 Task: Add the task  Create a new online platform for online therapy sessions to the section Fast & Furious in the project ArrowTech and add a Due Date to the respective task as 2023/09/17
Action: Mouse moved to (57, 280)
Screenshot: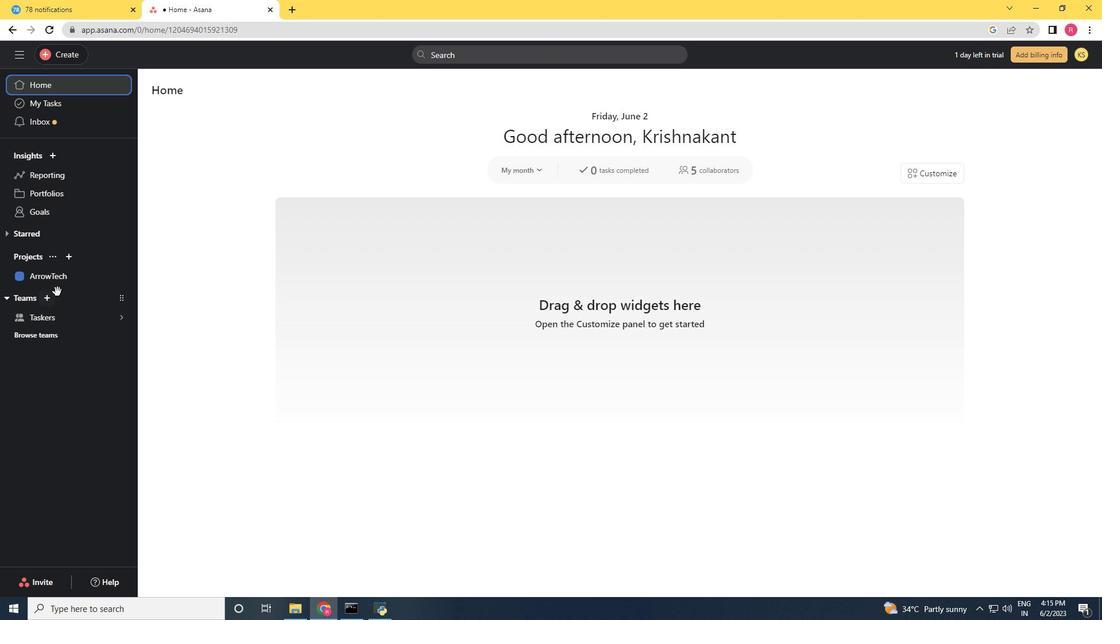 
Action: Mouse pressed left at (57, 280)
Screenshot: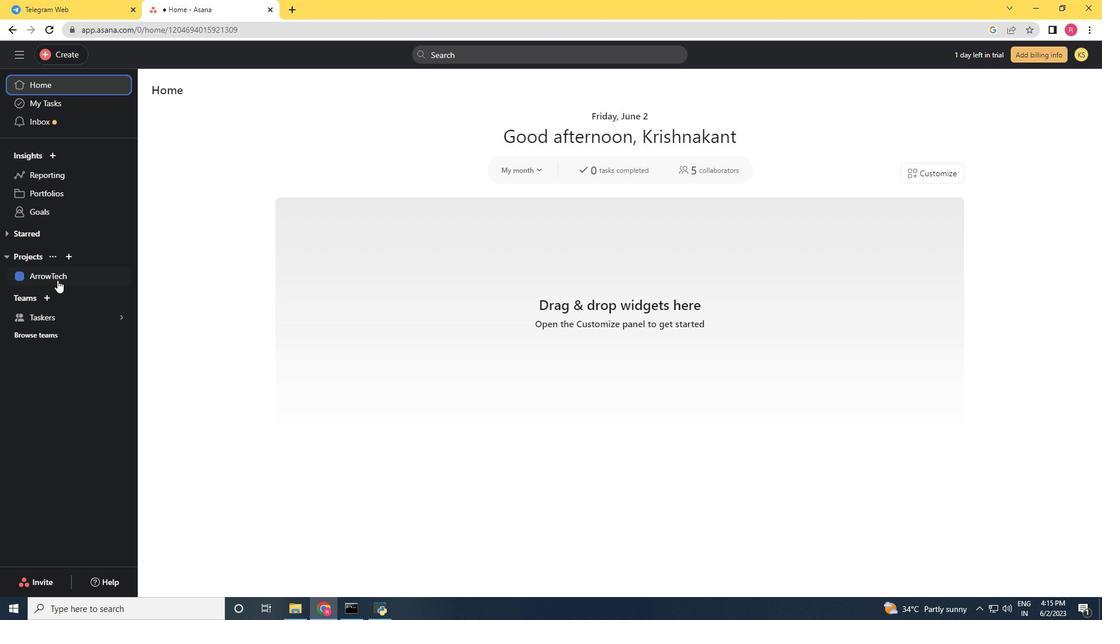 
Action: Mouse moved to (615, 342)
Screenshot: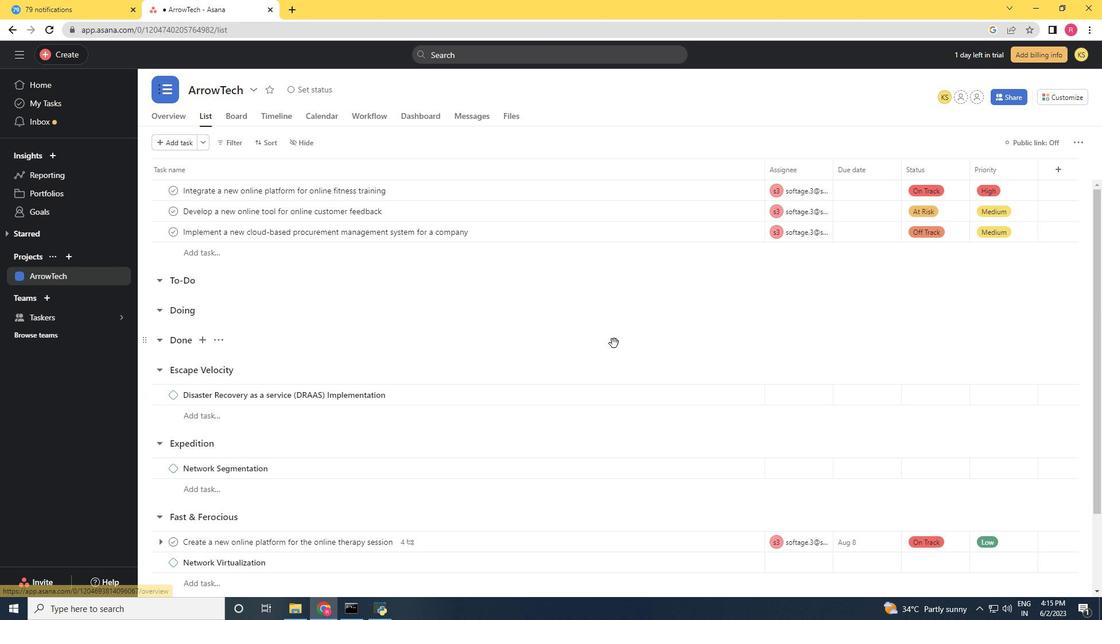 
Action: Mouse scrolled (615, 342) with delta (0, 0)
Screenshot: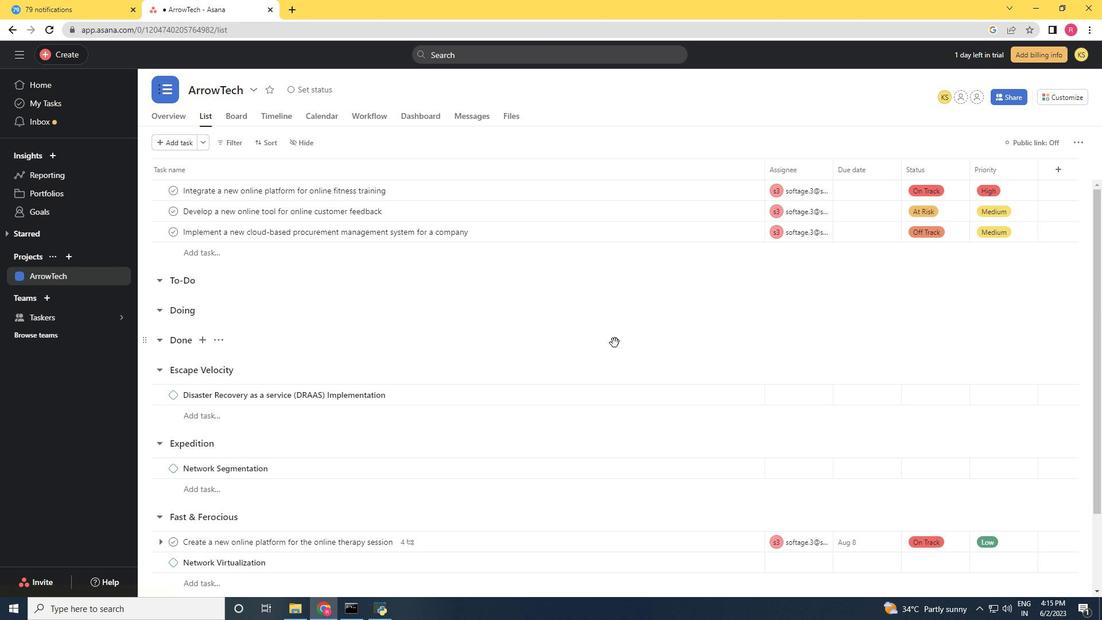 
Action: Mouse moved to (615, 343)
Screenshot: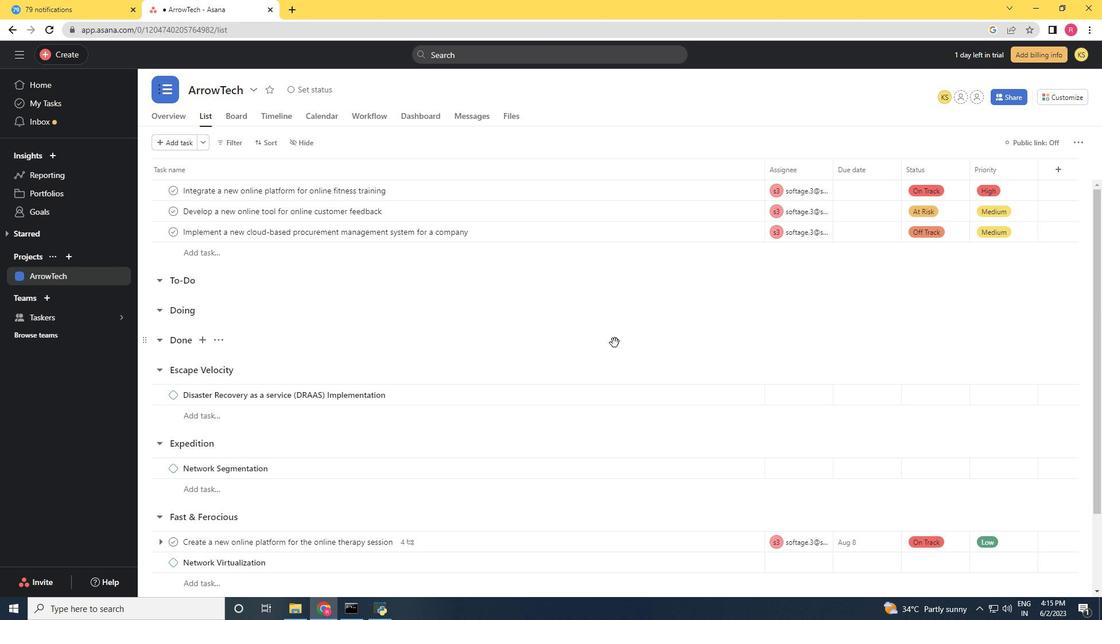 
Action: Mouse scrolled (615, 342) with delta (0, 0)
Screenshot: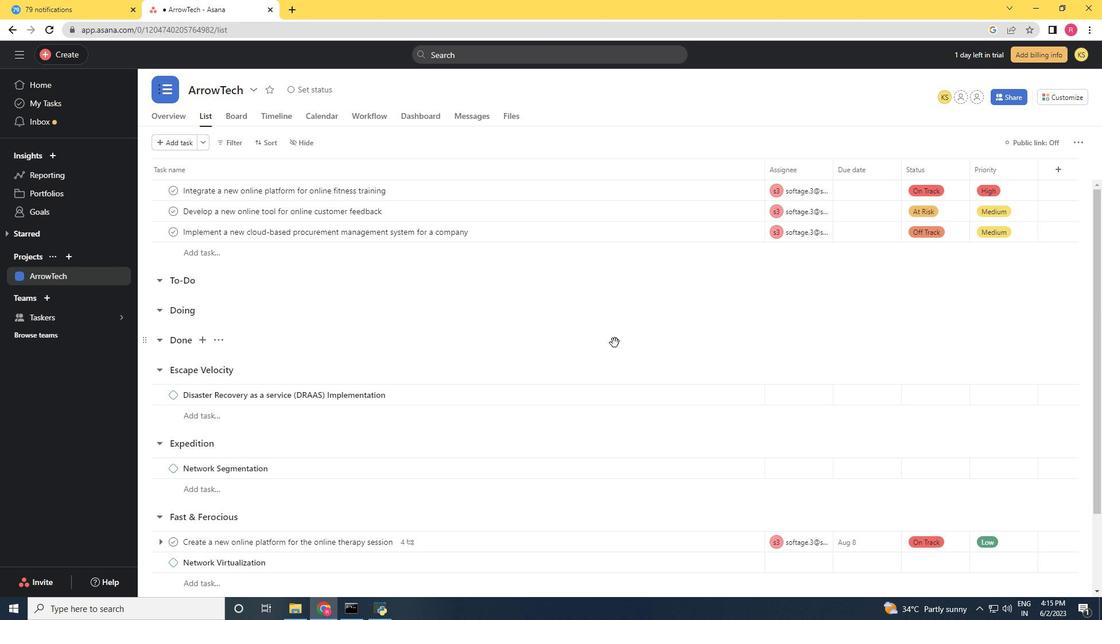 
Action: Mouse moved to (615, 346)
Screenshot: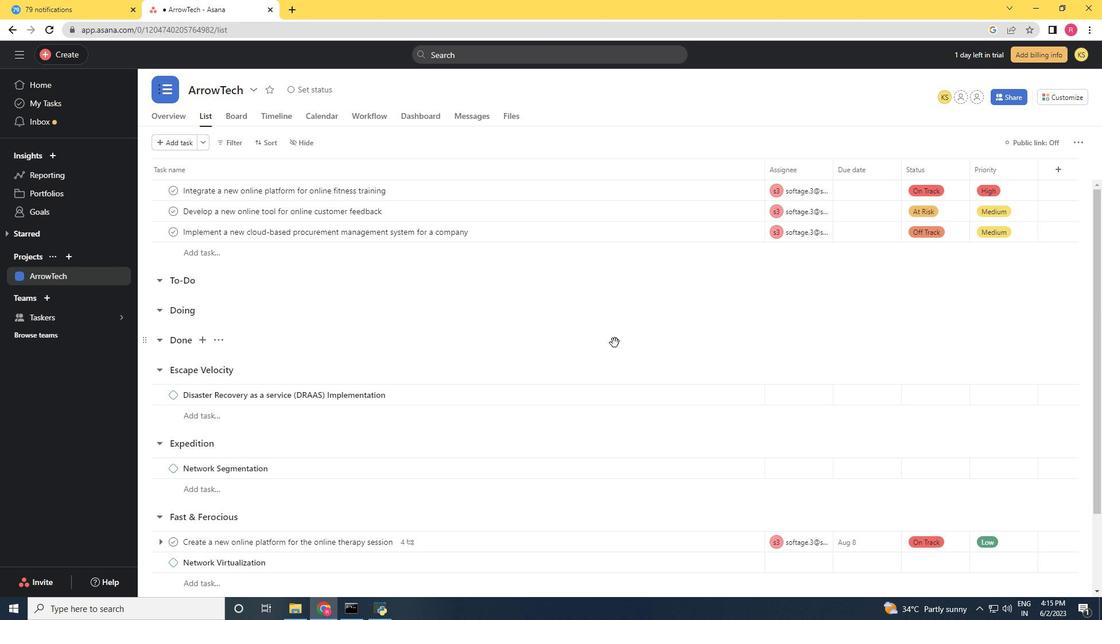 
Action: Mouse scrolled (615, 346) with delta (0, 0)
Screenshot: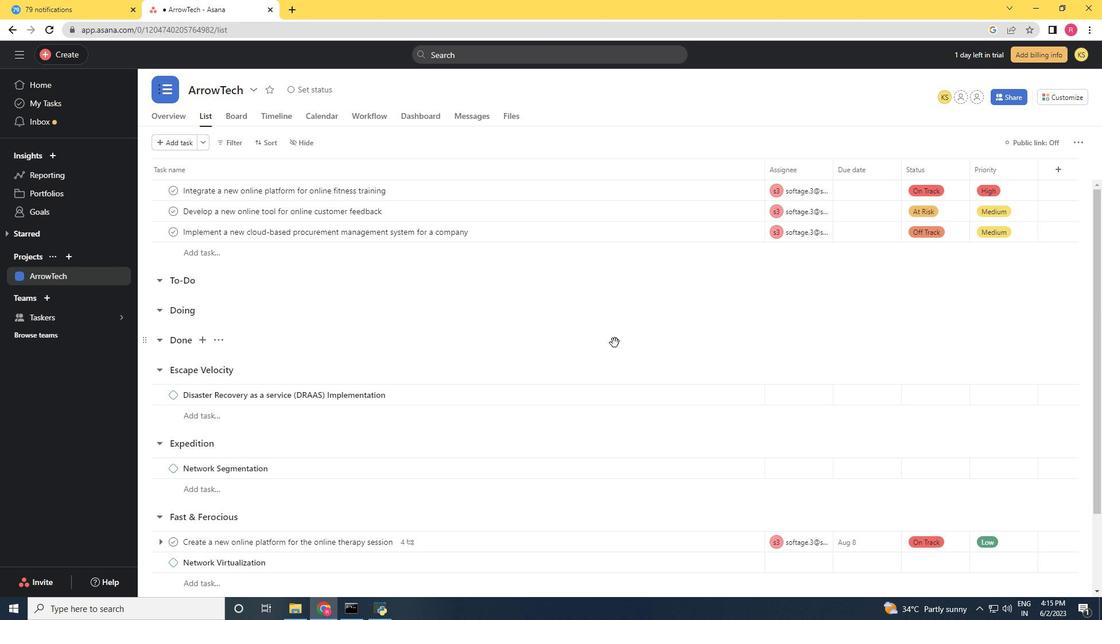 
Action: Mouse moved to (614, 349)
Screenshot: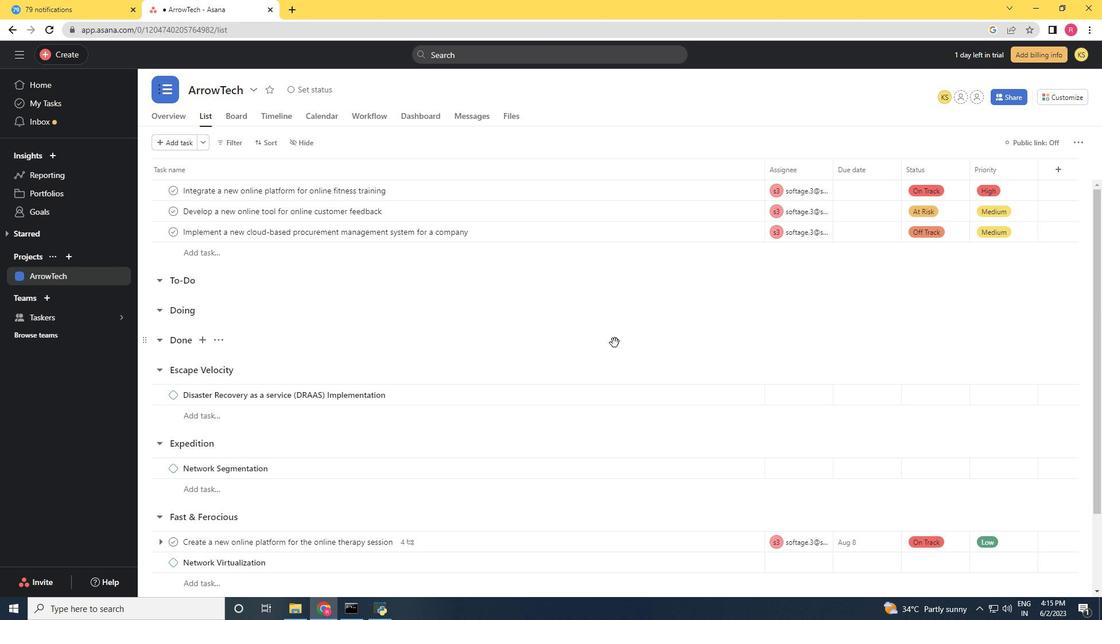 
Action: Mouse scrolled (614, 349) with delta (0, 0)
Screenshot: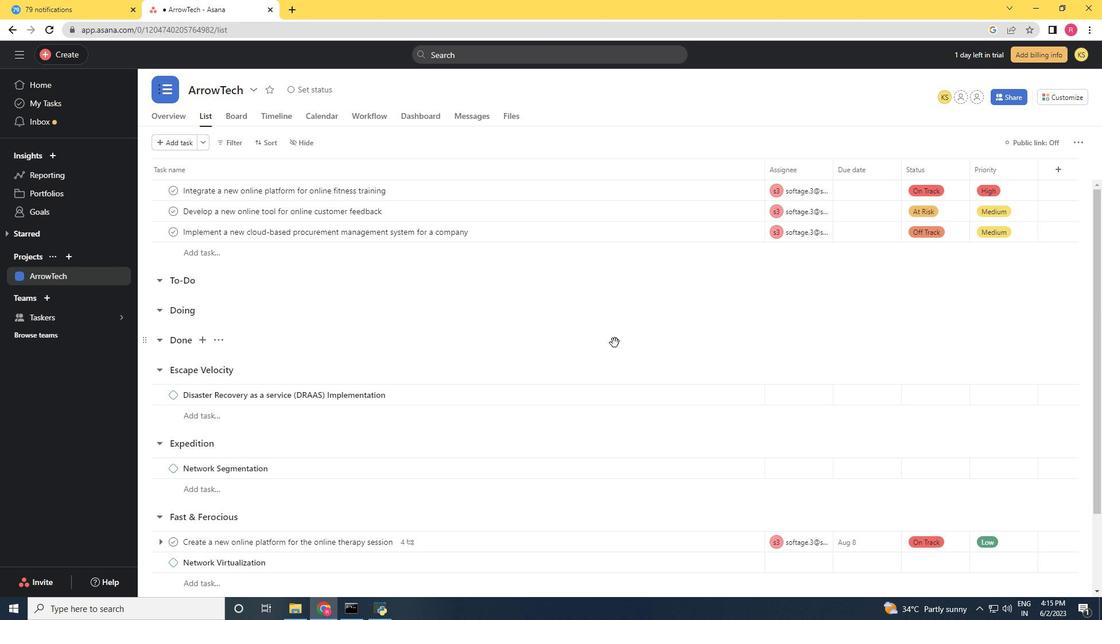 
Action: Mouse moved to (734, 446)
Screenshot: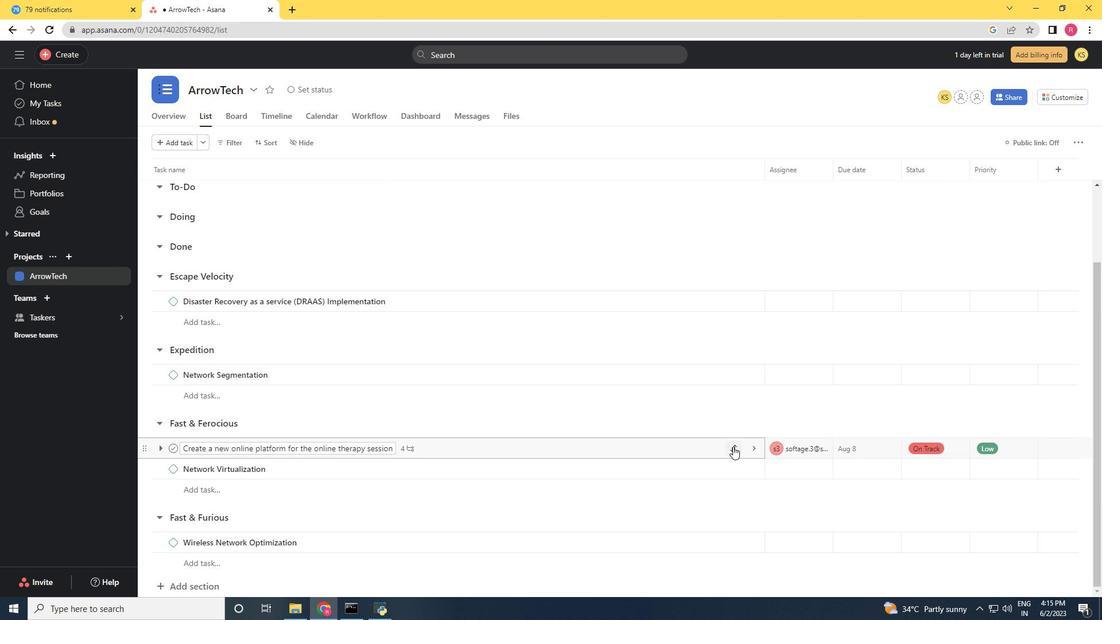 
Action: Mouse pressed left at (734, 446)
Screenshot: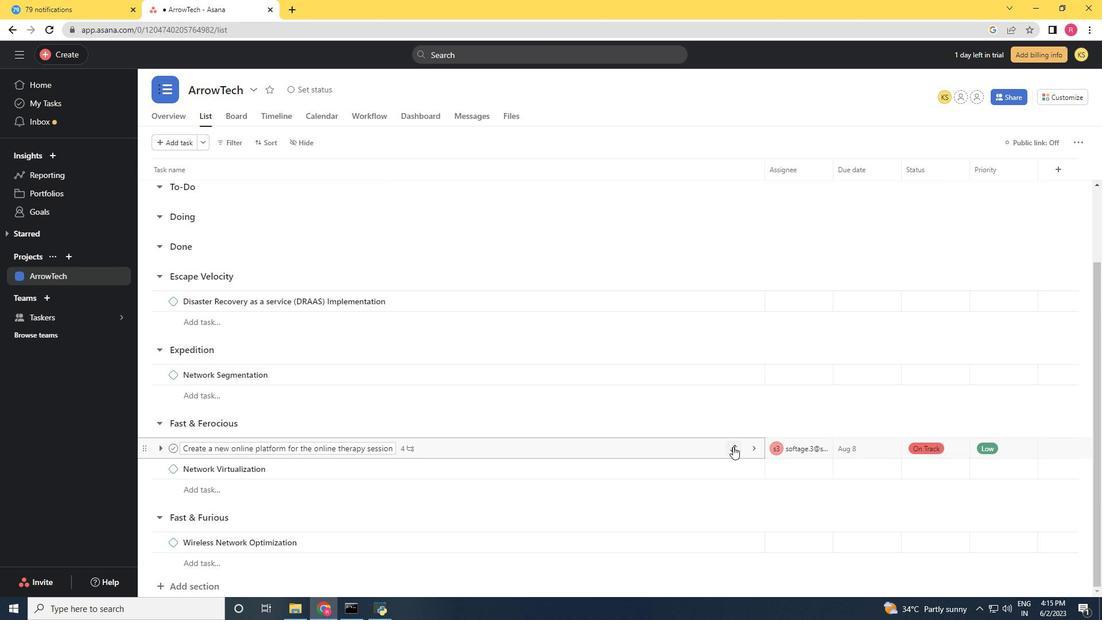 
Action: Mouse moved to (707, 431)
Screenshot: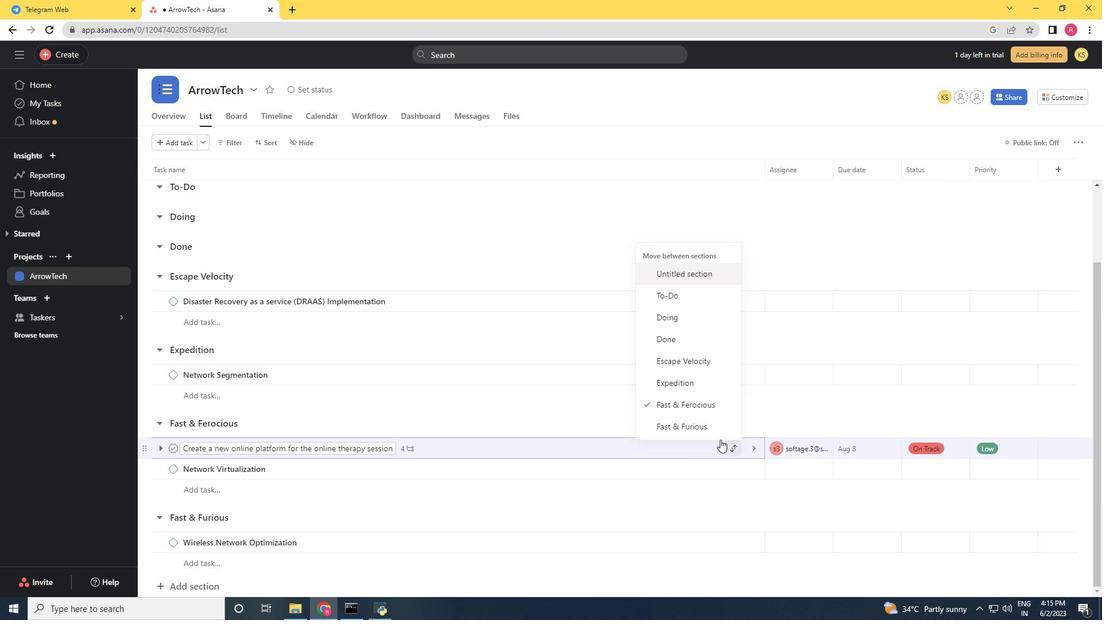
Action: Mouse pressed left at (707, 431)
Screenshot: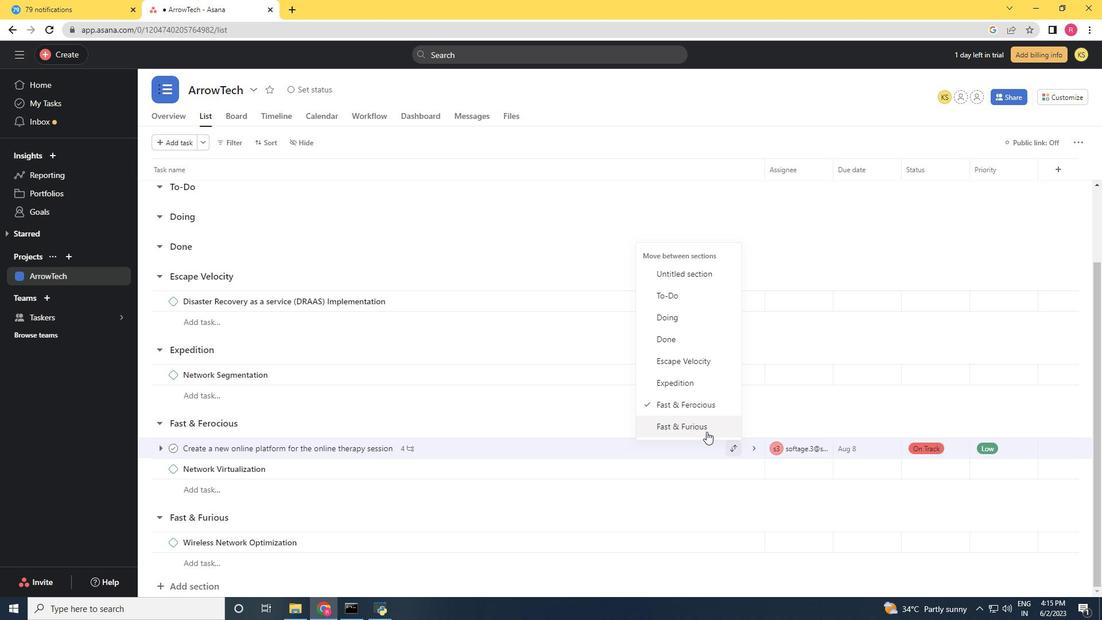 
Action: Mouse scrolled (707, 431) with delta (0, 0)
Screenshot: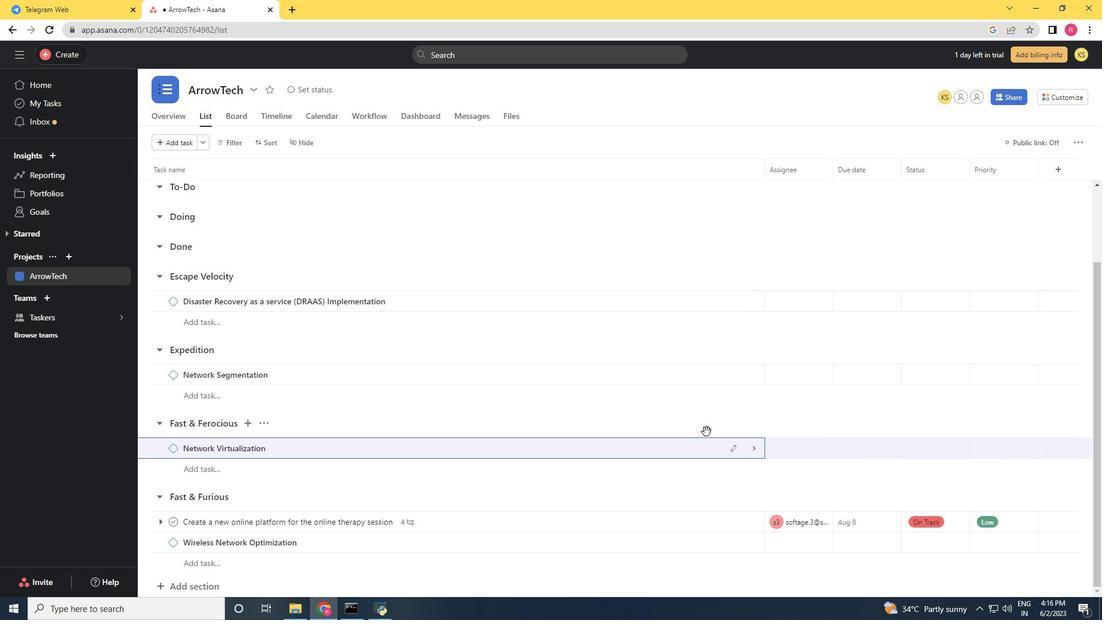 
Action: Mouse scrolled (707, 431) with delta (0, 0)
Screenshot: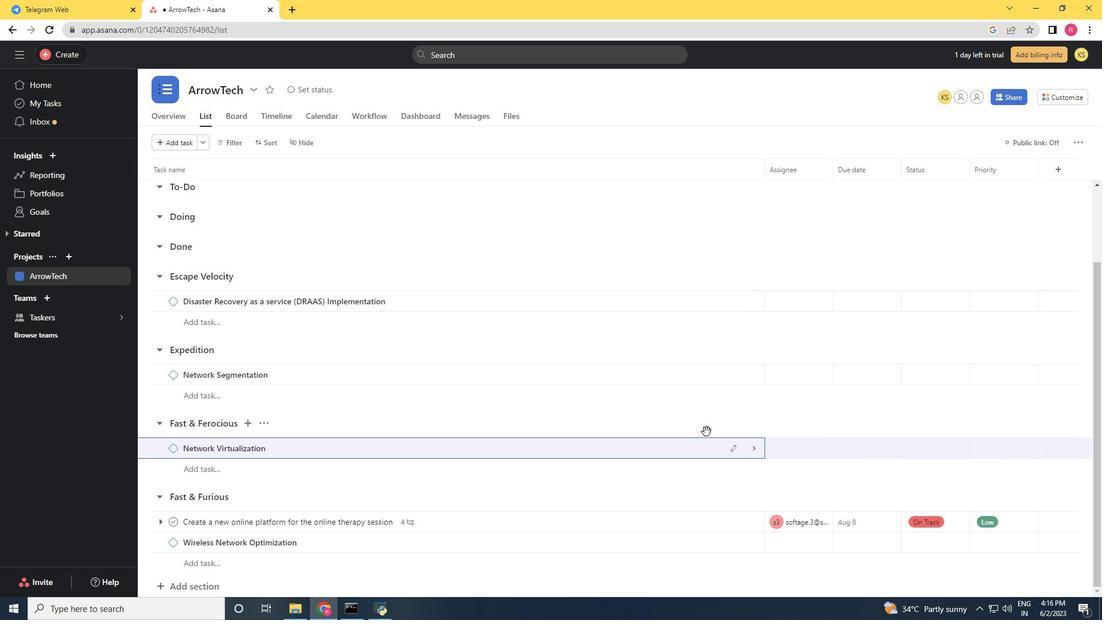 
Action: Mouse scrolled (707, 431) with delta (0, 0)
Screenshot: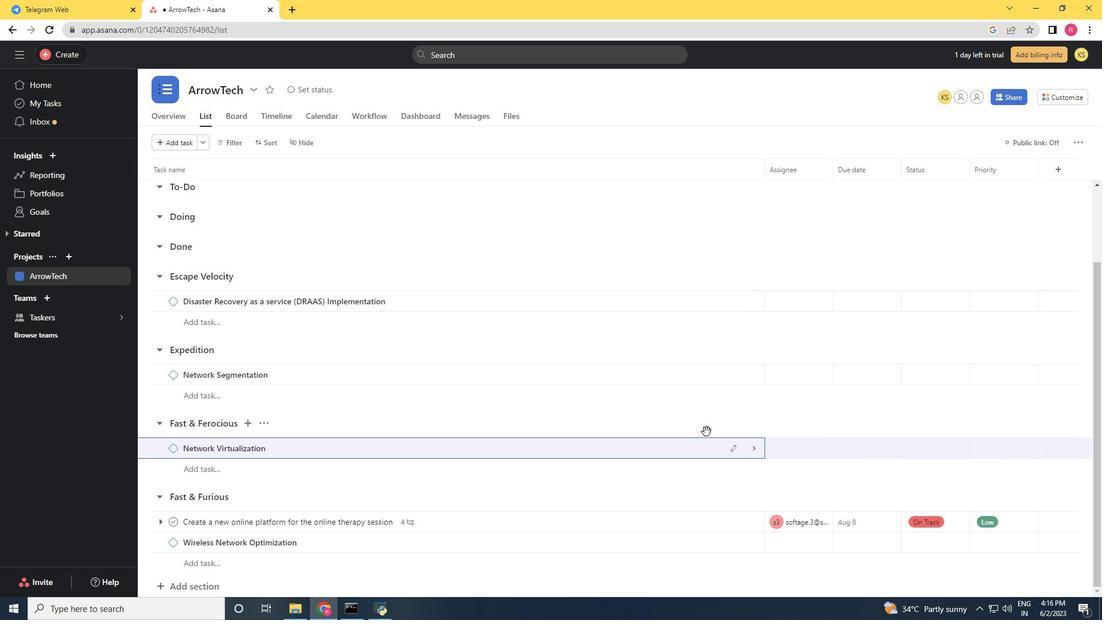 
Action: Mouse moved to (630, 523)
Screenshot: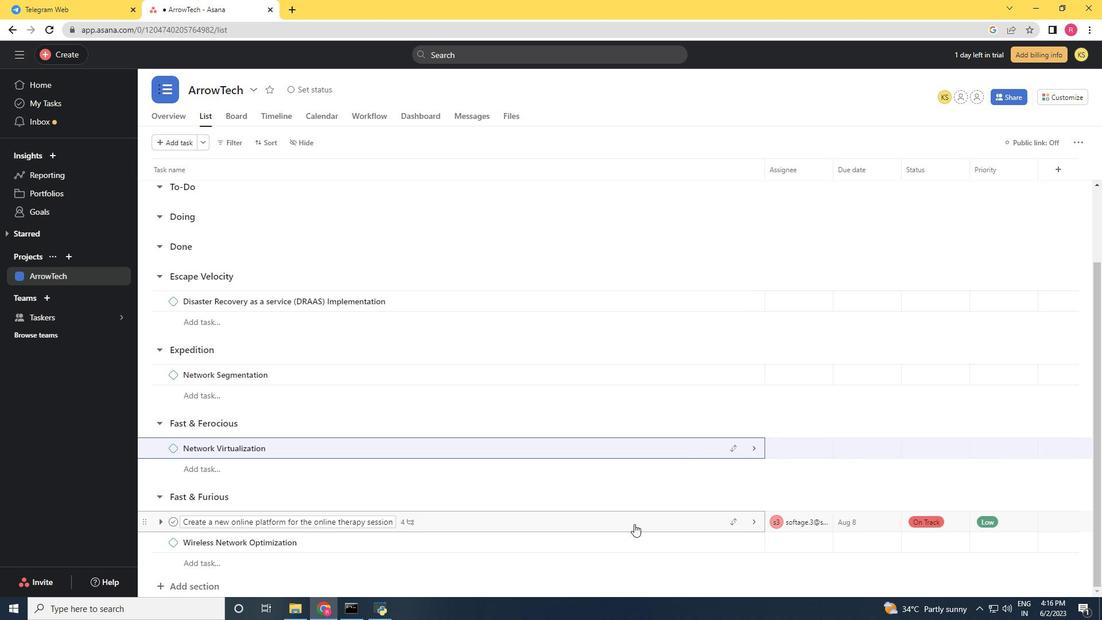 
Action: Mouse pressed left at (630, 523)
Screenshot: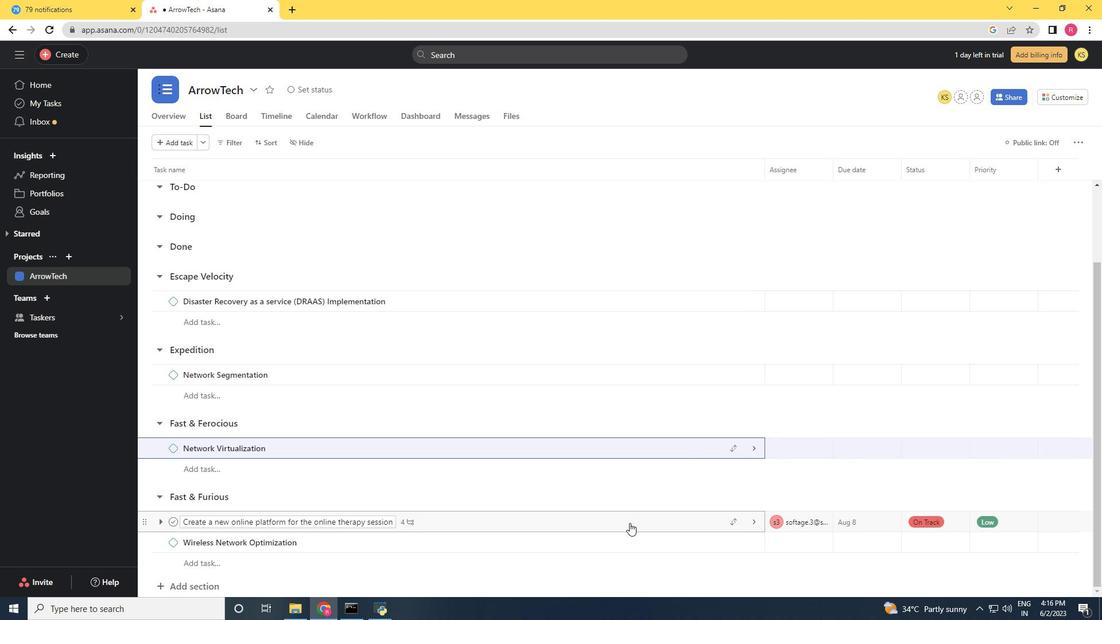 
Action: Mouse moved to (849, 249)
Screenshot: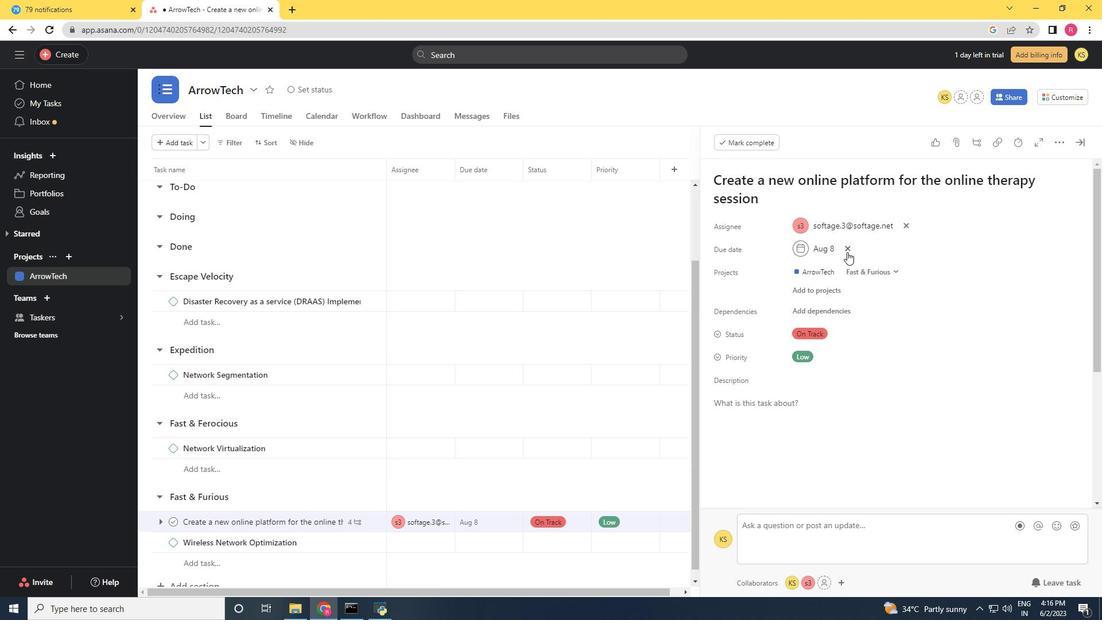 
Action: Mouse pressed left at (849, 249)
Screenshot: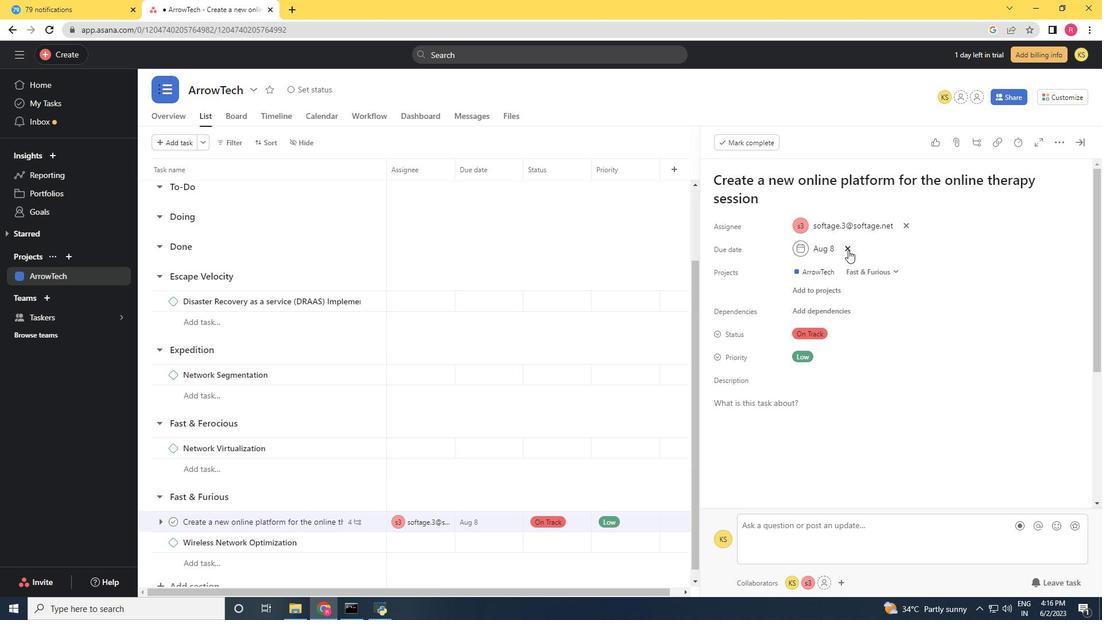
Action: Mouse moved to (827, 249)
Screenshot: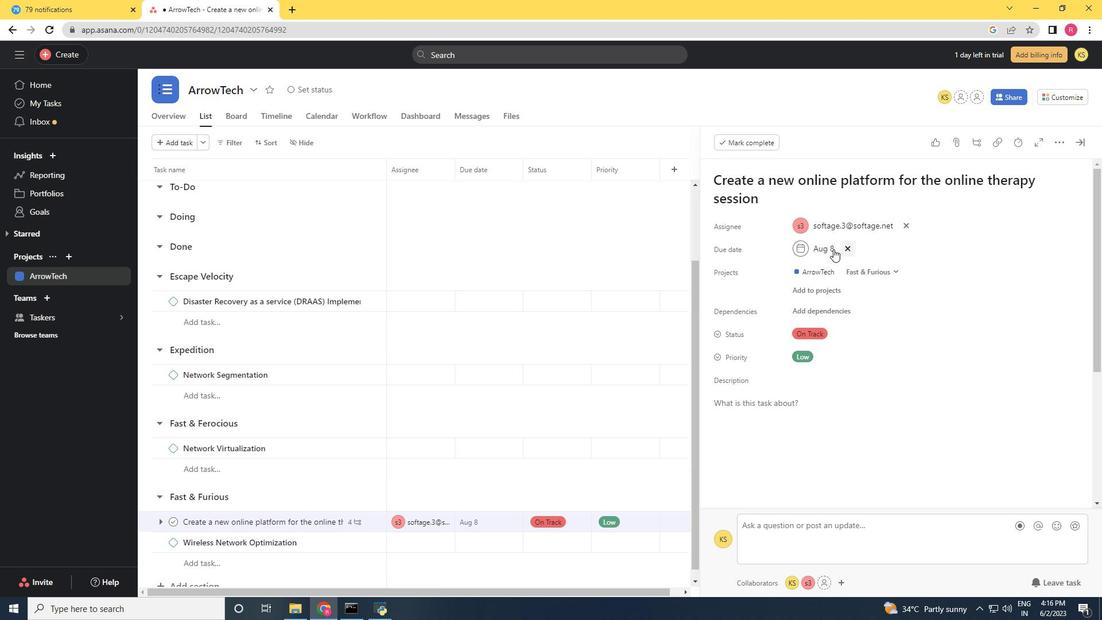 
Action: Mouse pressed left at (827, 249)
Screenshot: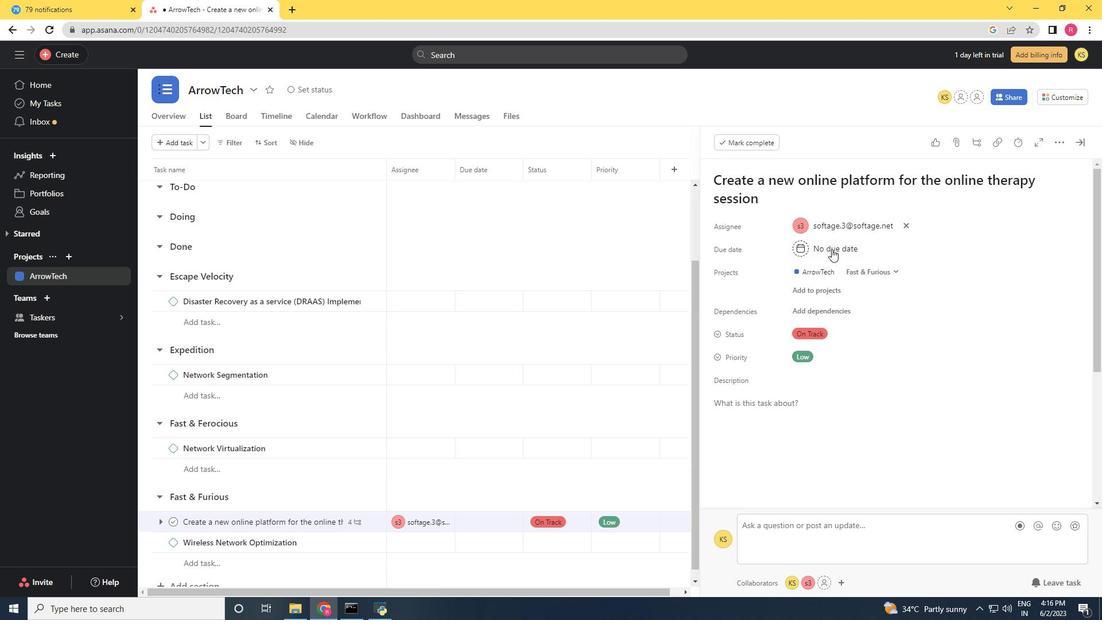 
Action: Mouse moved to (932, 302)
Screenshot: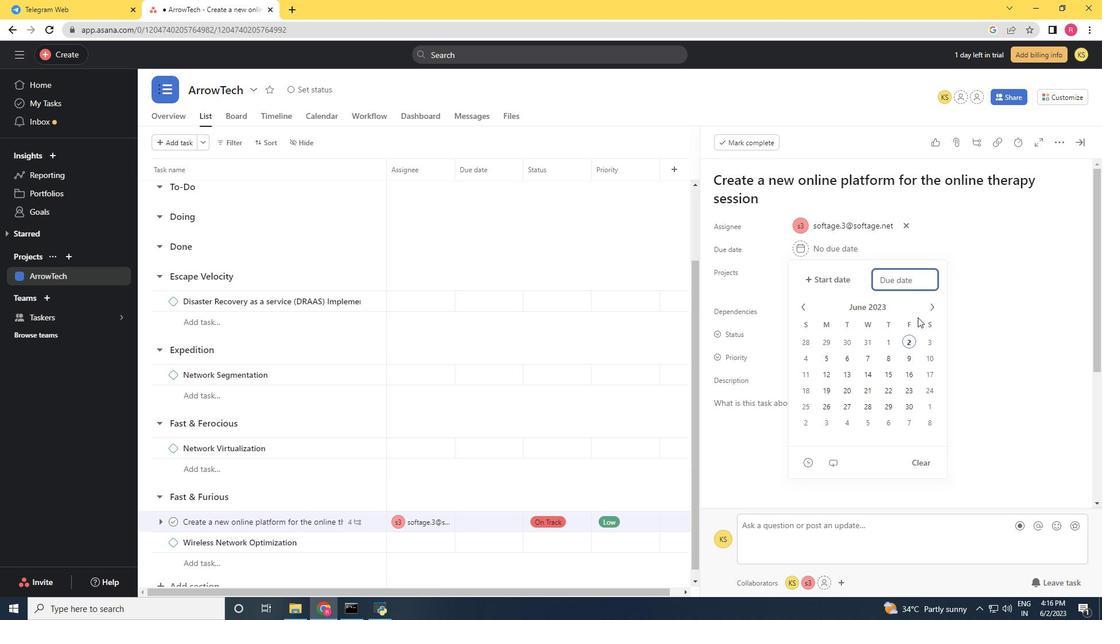
Action: Mouse pressed left at (932, 302)
Screenshot: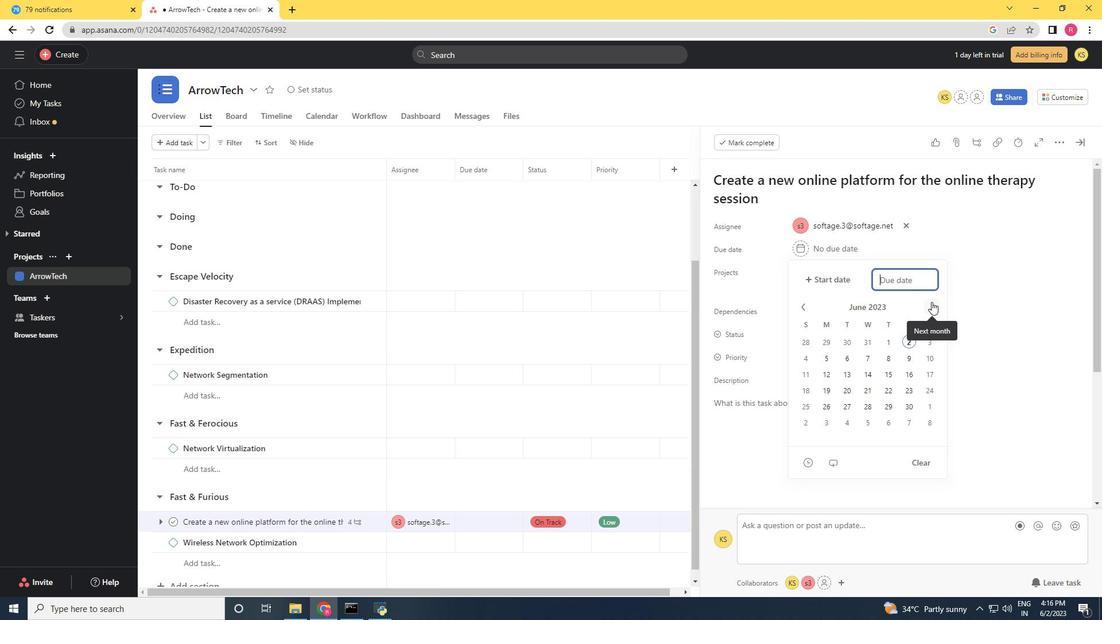 
Action: Mouse moved to (933, 302)
Screenshot: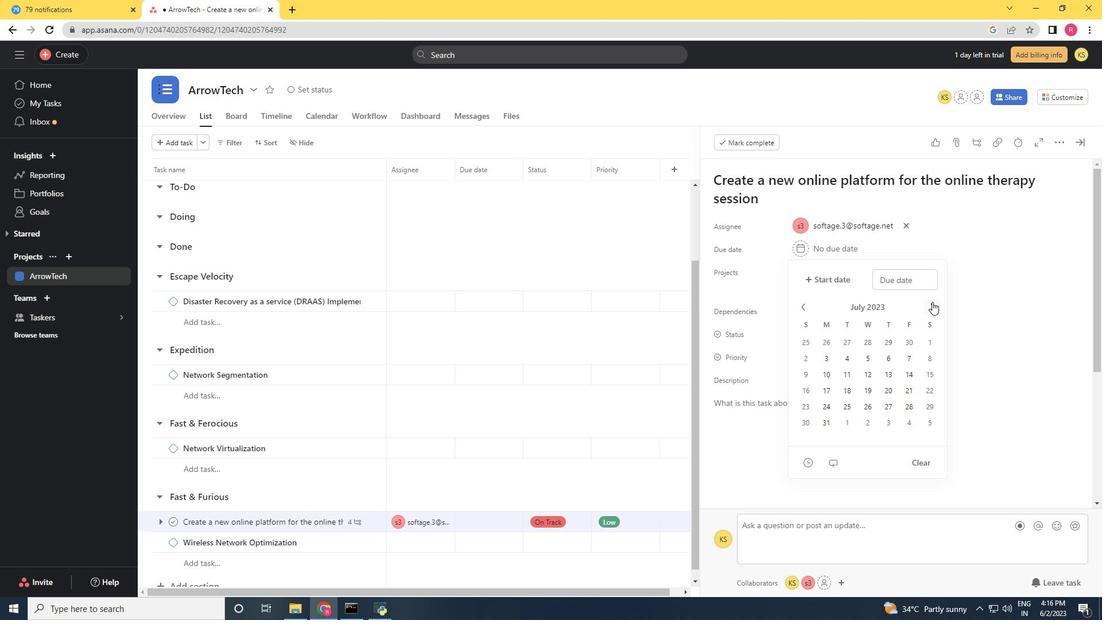 
Action: Mouse pressed left at (933, 302)
Screenshot: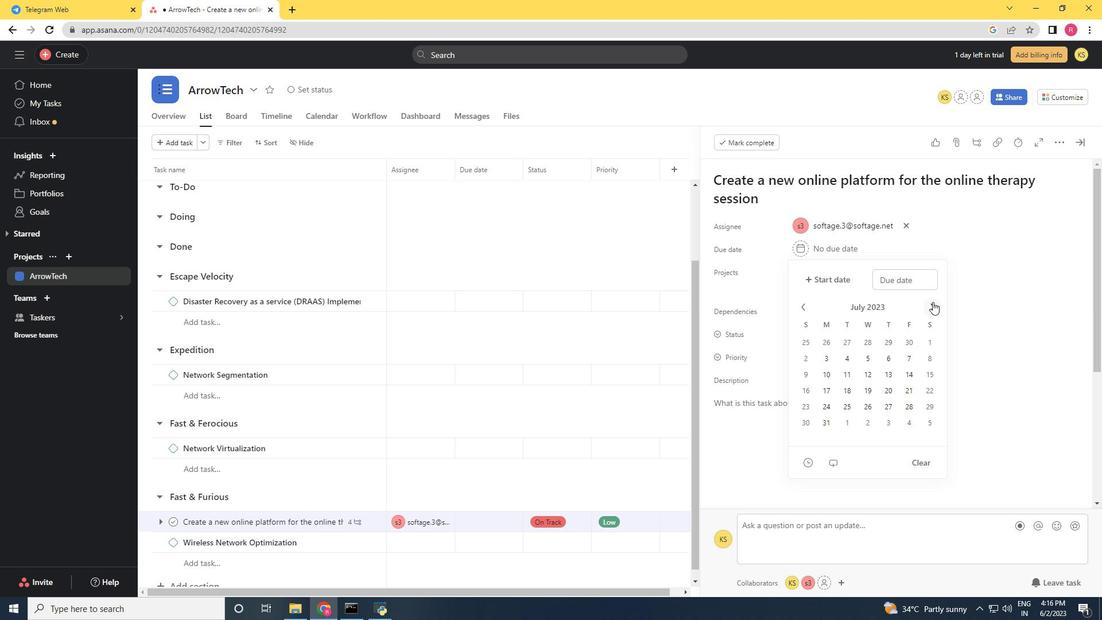 
Action: Mouse pressed left at (933, 302)
Screenshot: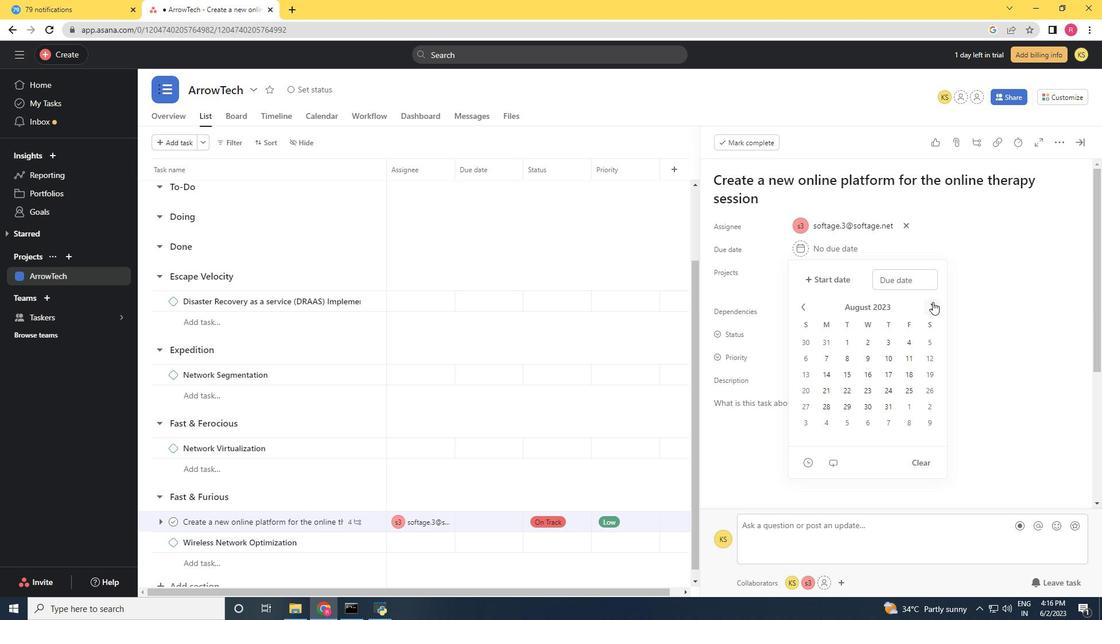 
Action: Mouse moved to (809, 392)
Screenshot: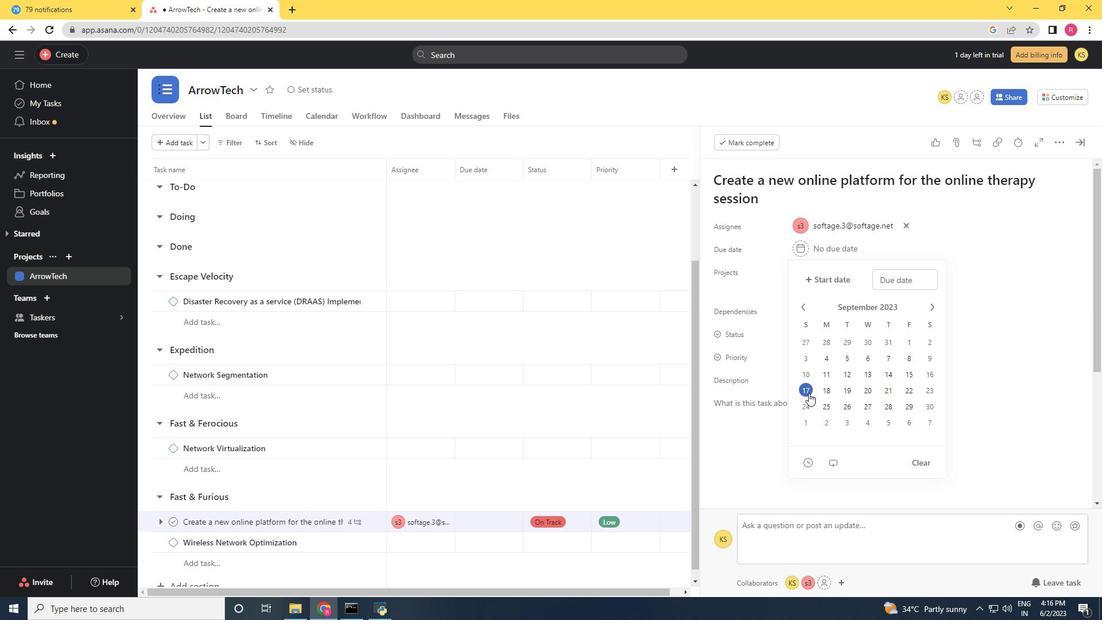 
Action: Mouse pressed left at (809, 392)
Screenshot: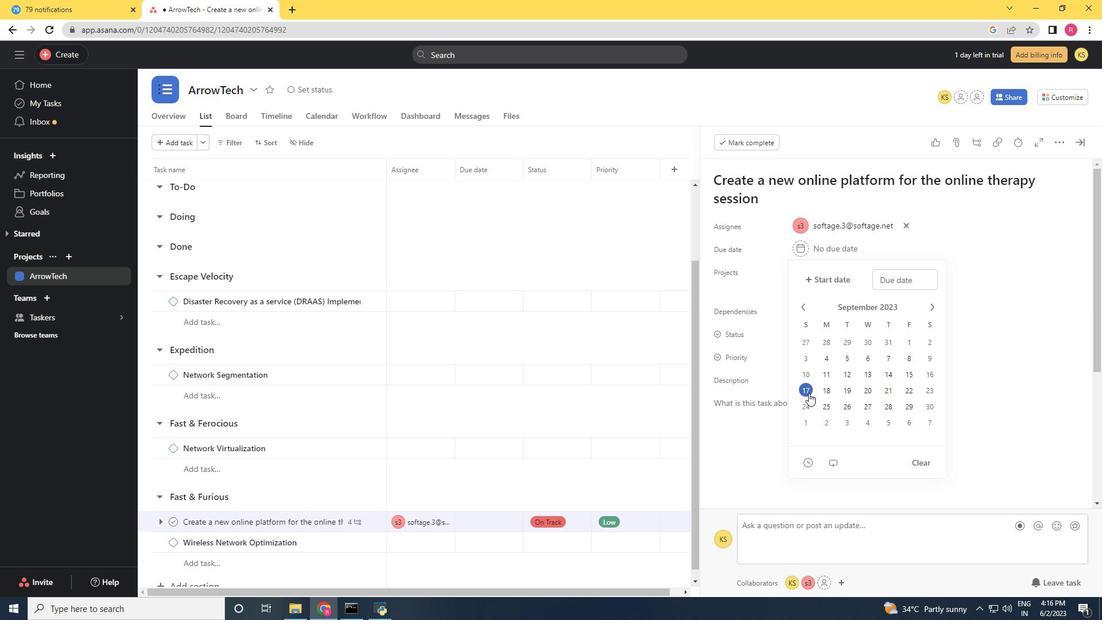 
Action: Mouse moved to (1025, 381)
Screenshot: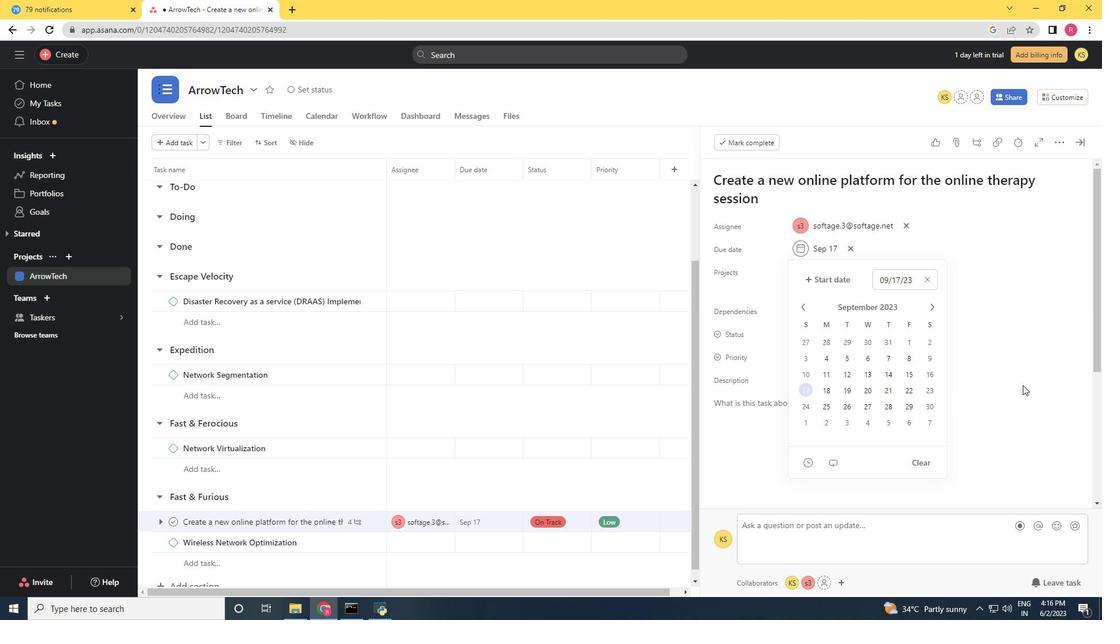 
Action: Mouse pressed left at (1025, 381)
Screenshot: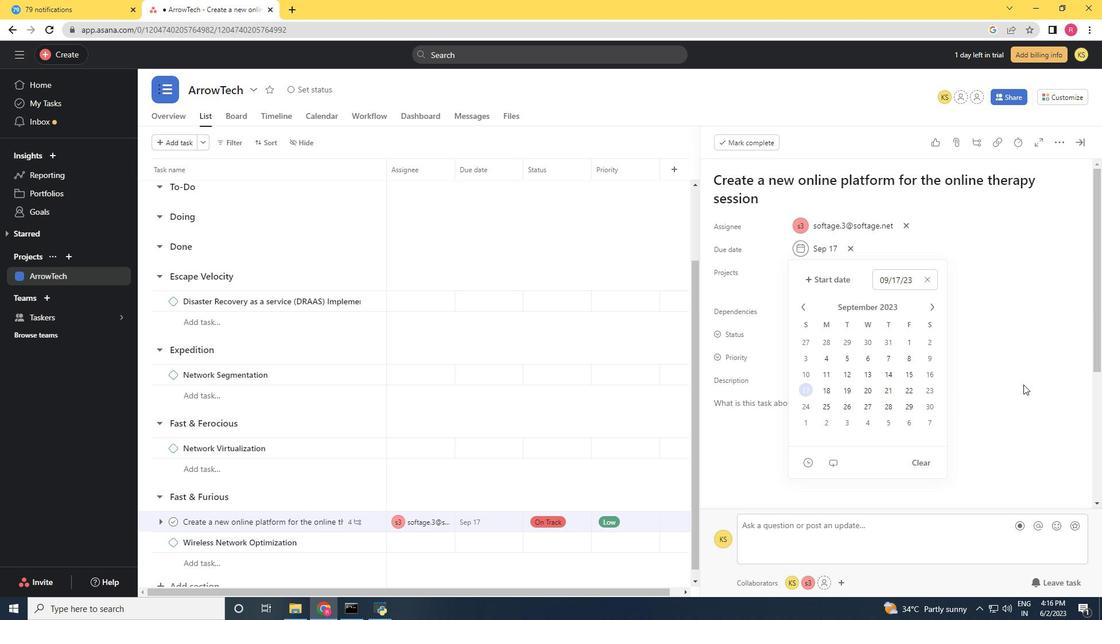
Action: Mouse moved to (1085, 143)
Screenshot: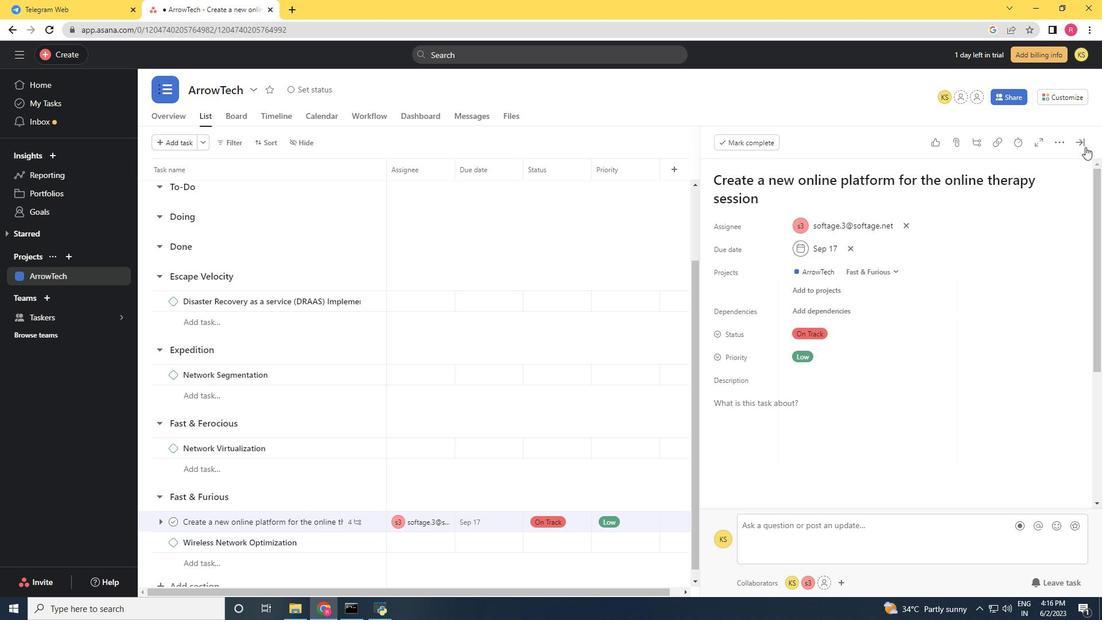 
Action: Mouse pressed left at (1085, 143)
Screenshot: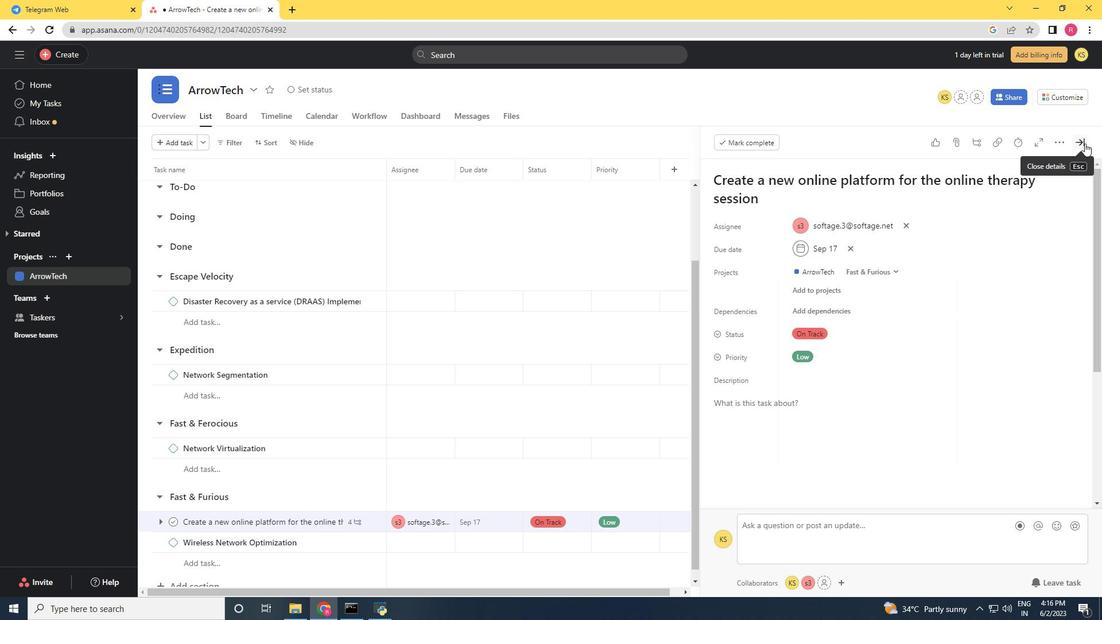 
Action: Mouse moved to (1081, 148)
Screenshot: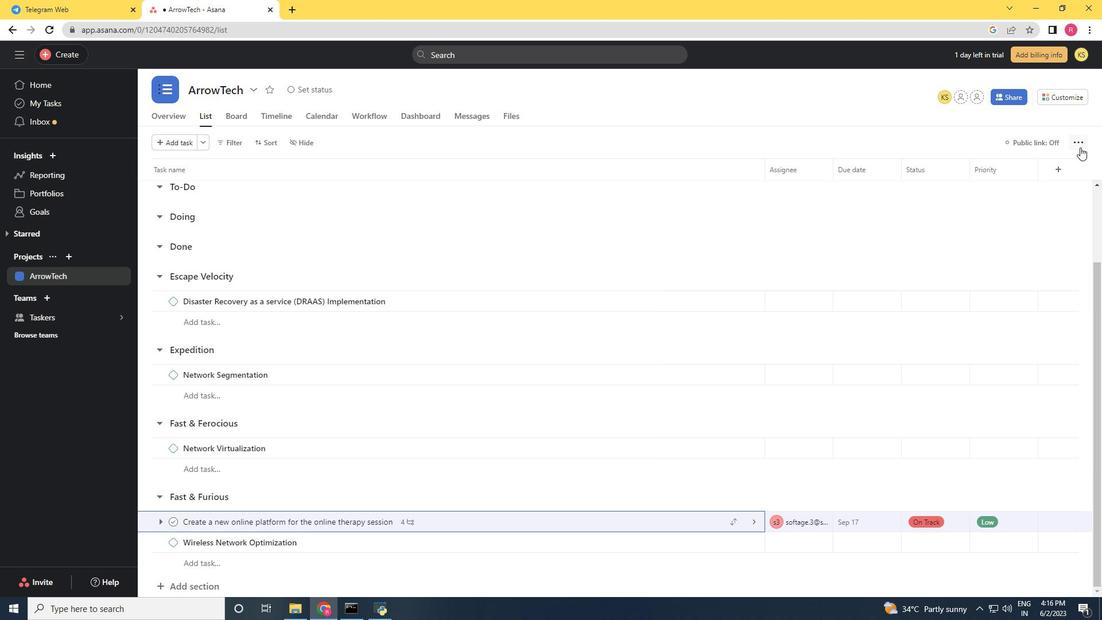 
